 Task: Create in the project TrendForge in Backlog an issue 'Issue with data being truncated when saving to database', assign it to team member softage.3@softage.net and change the status to IN PROGRESS.
Action: Mouse moved to (246, 68)
Screenshot: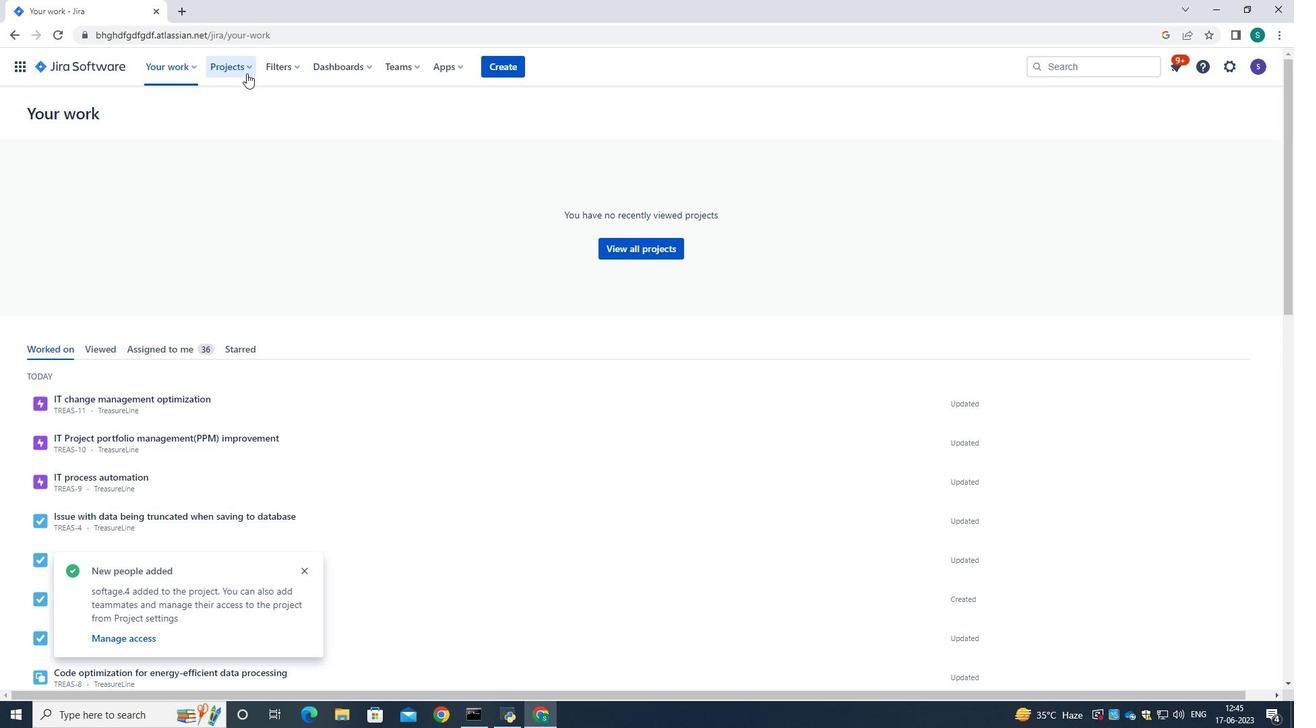 
Action: Mouse pressed left at (246, 68)
Screenshot: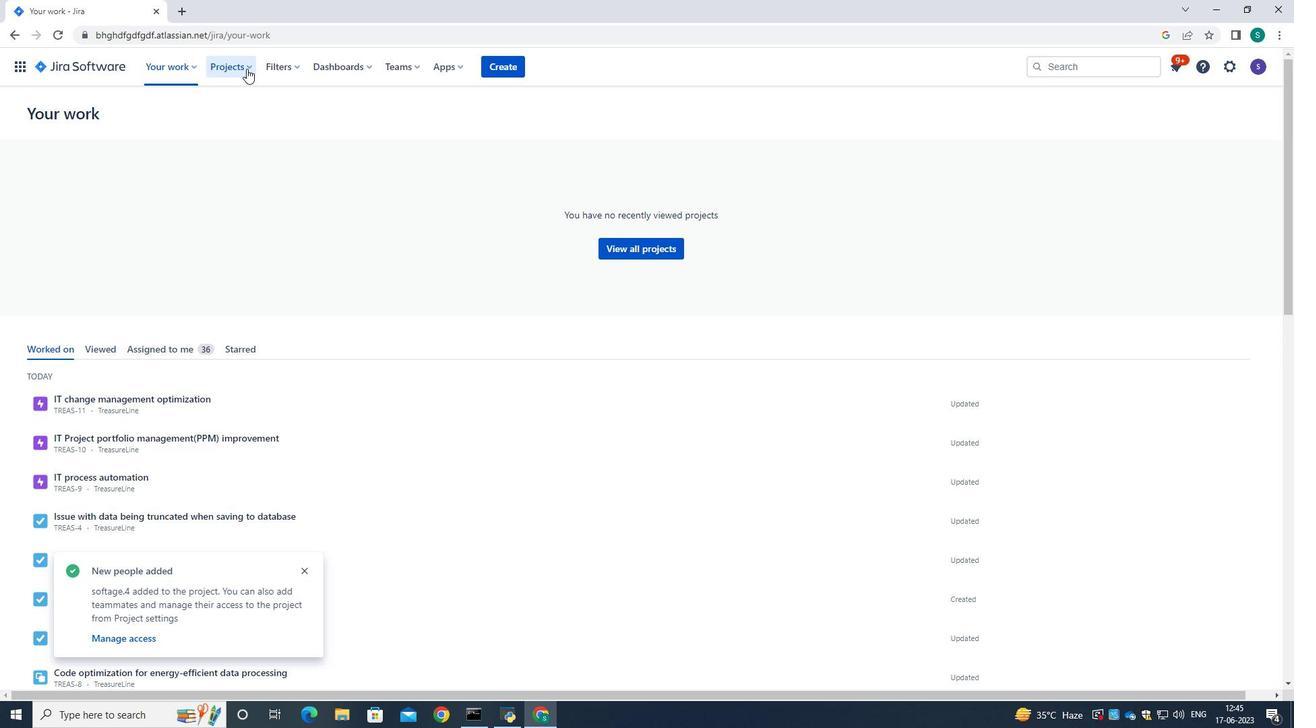 
Action: Mouse moved to (261, 129)
Screenshot: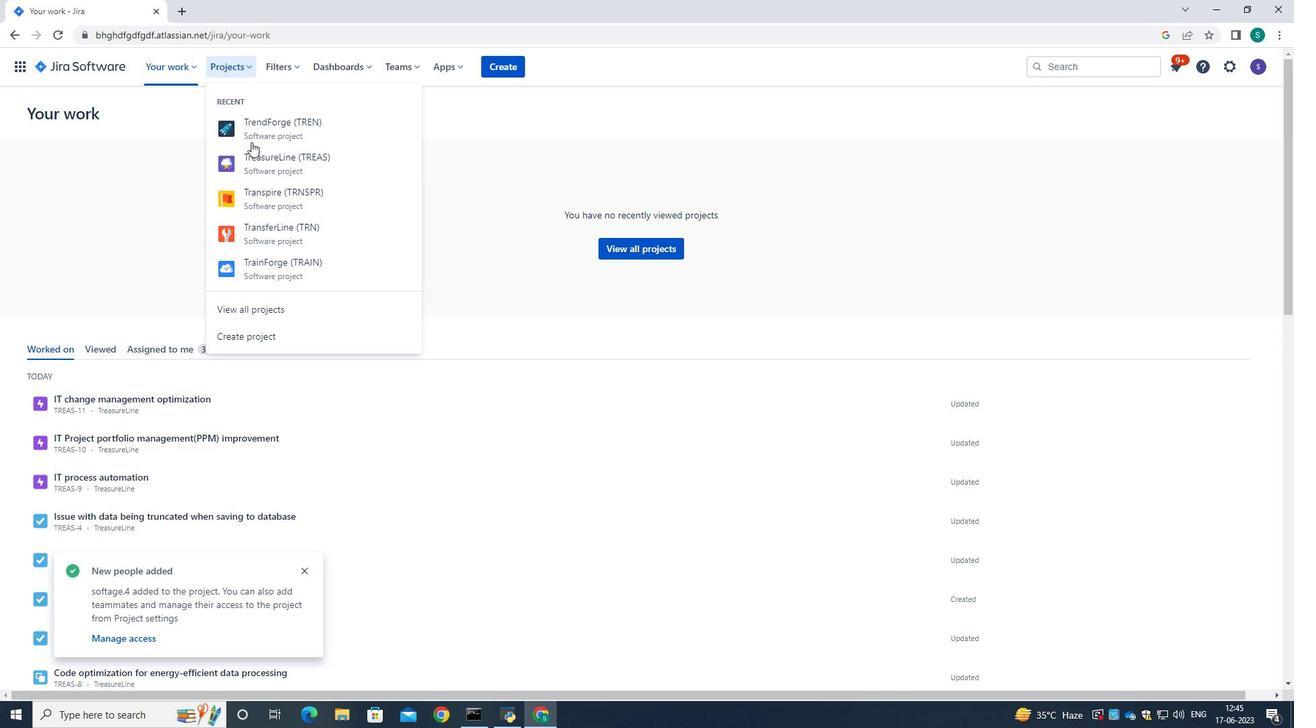 
Action: Mouse pressed left at (261, 129)
Screenshot: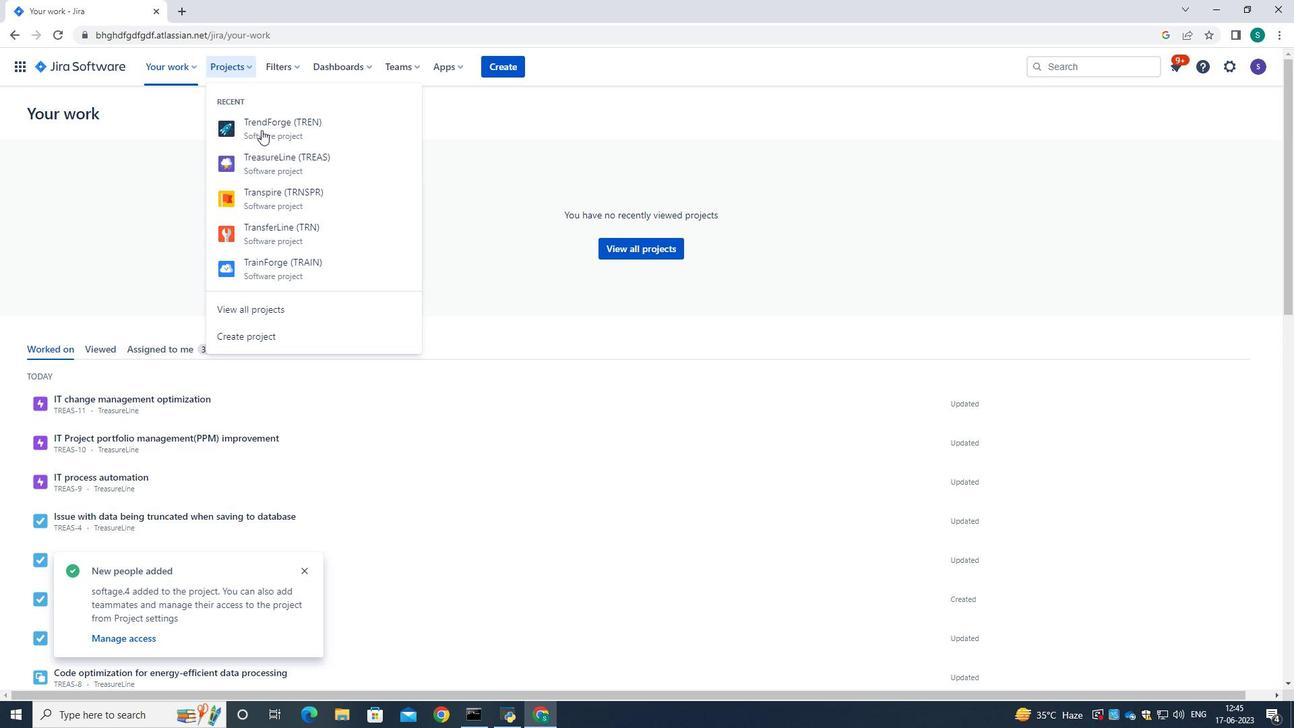 
Action: Mouse moved to (62, 196)
Screenshot: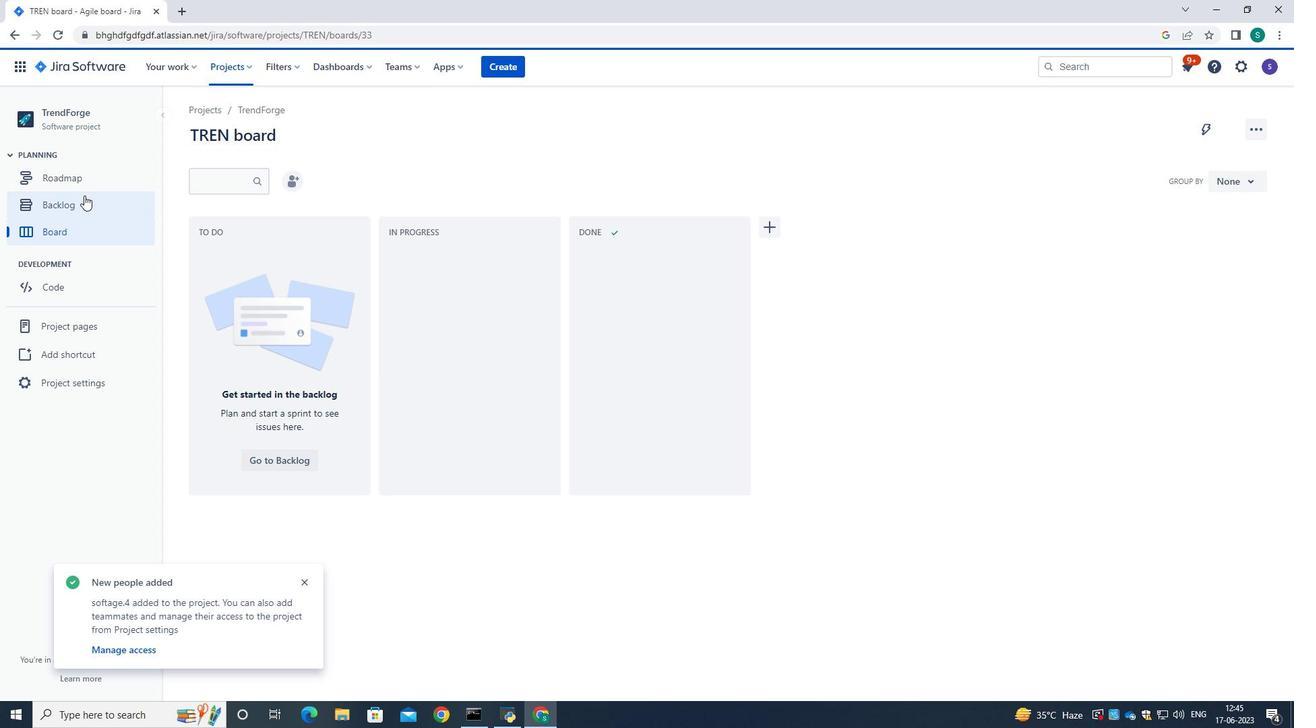 
Action: Mouse pressed left at (62, 196)
Screenshot: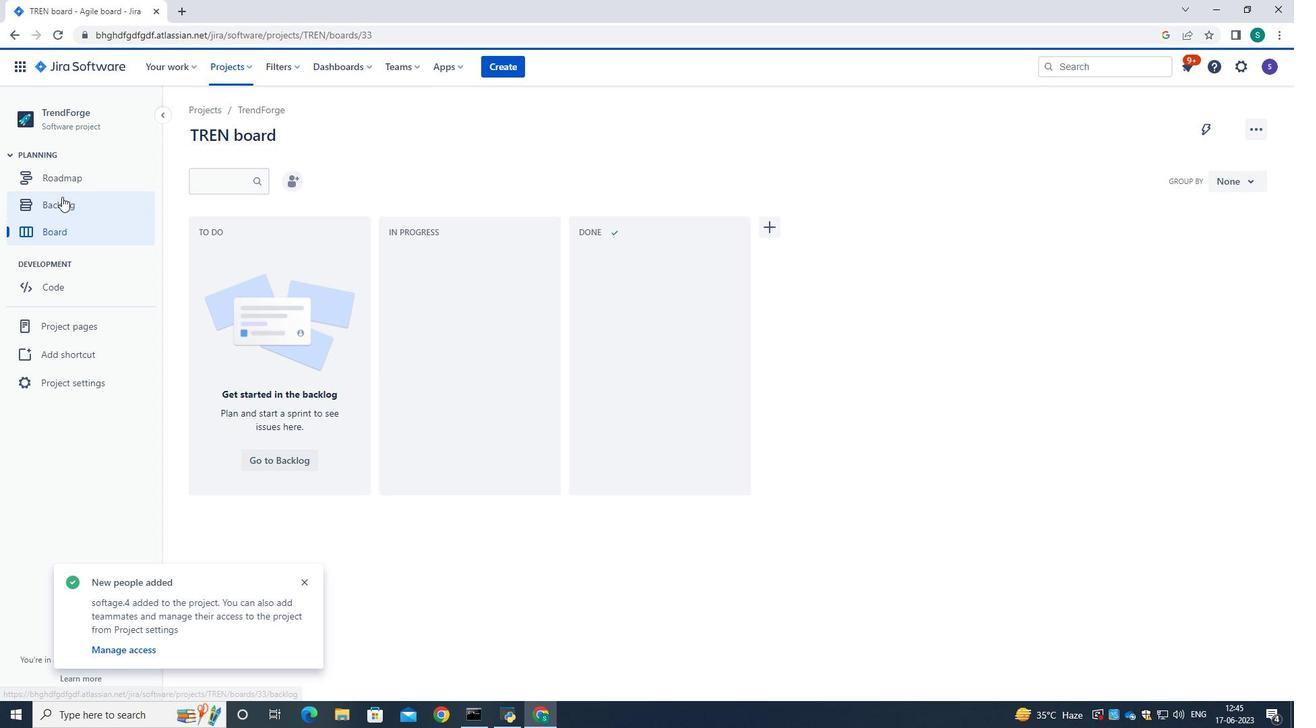 
Action: Mouse moved to (465, 366)
Screenshot: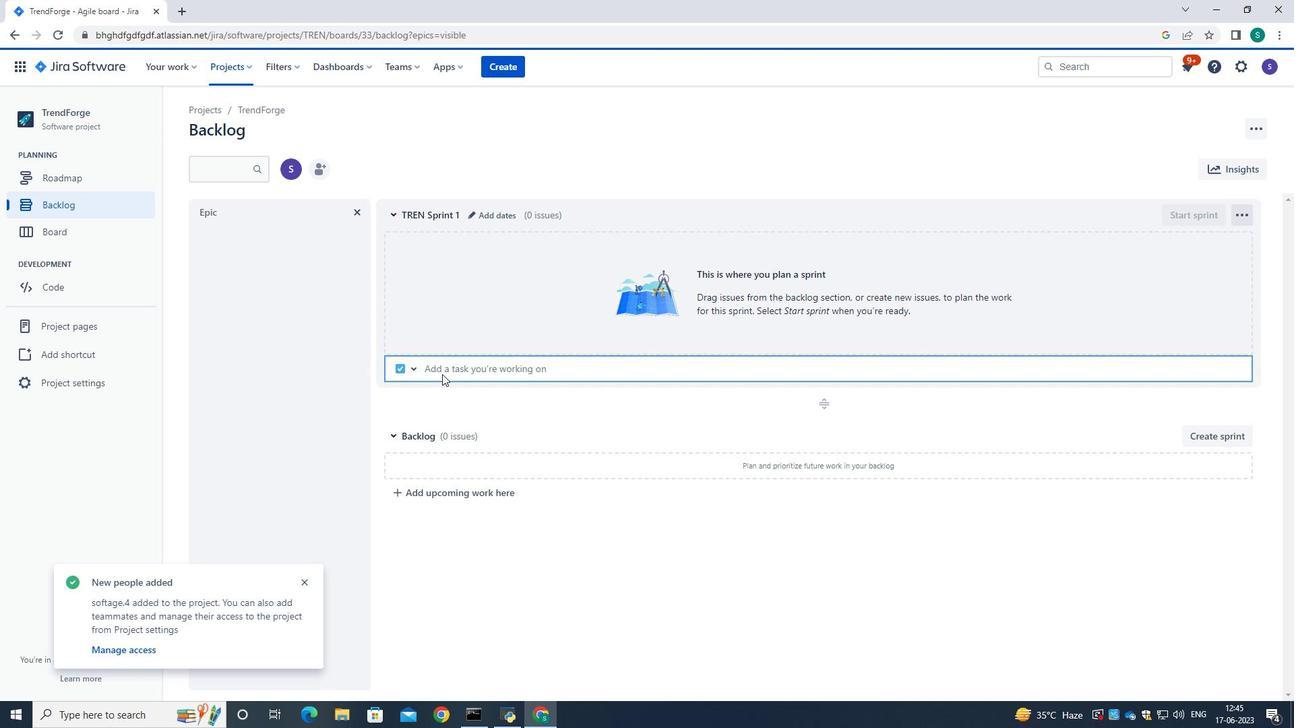 
Action: Mouse pressed left at (465, 366)
Screenshot: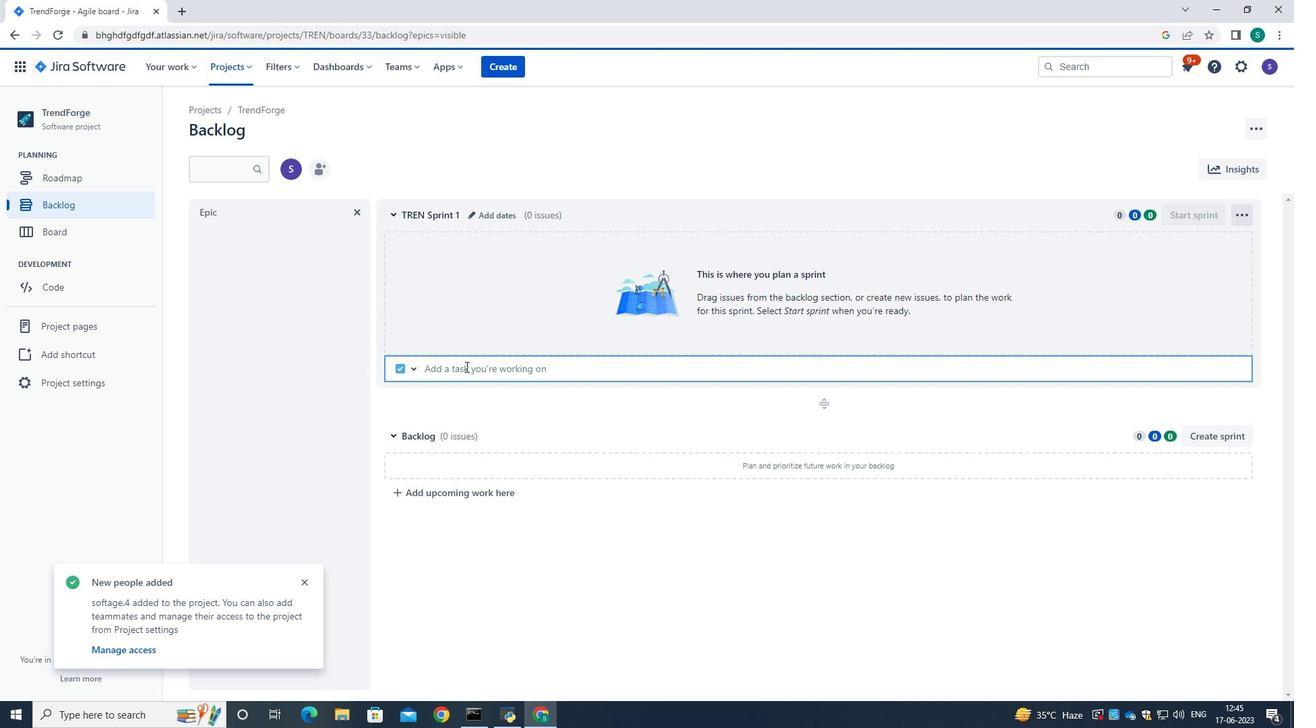 
Action: Mouse moved to (472, 368)
Screenshot: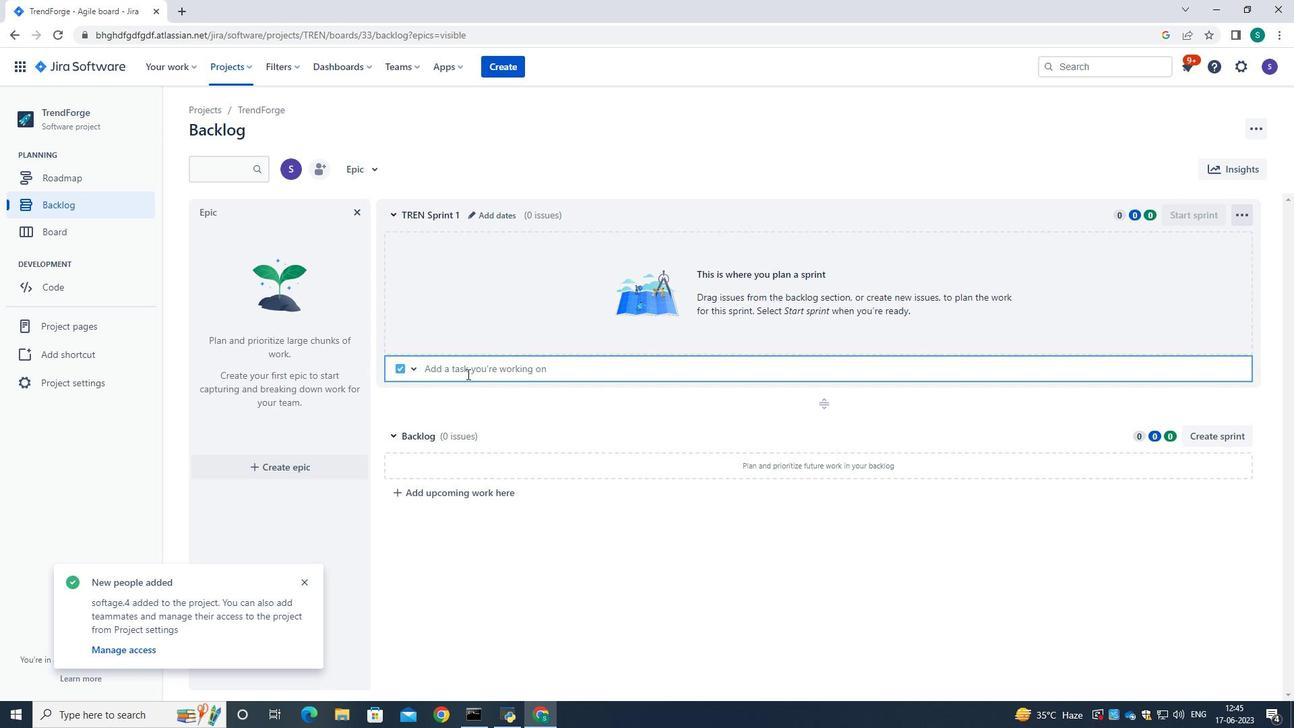
Action: Mouse pressed left at (472, 368)
Screenshot: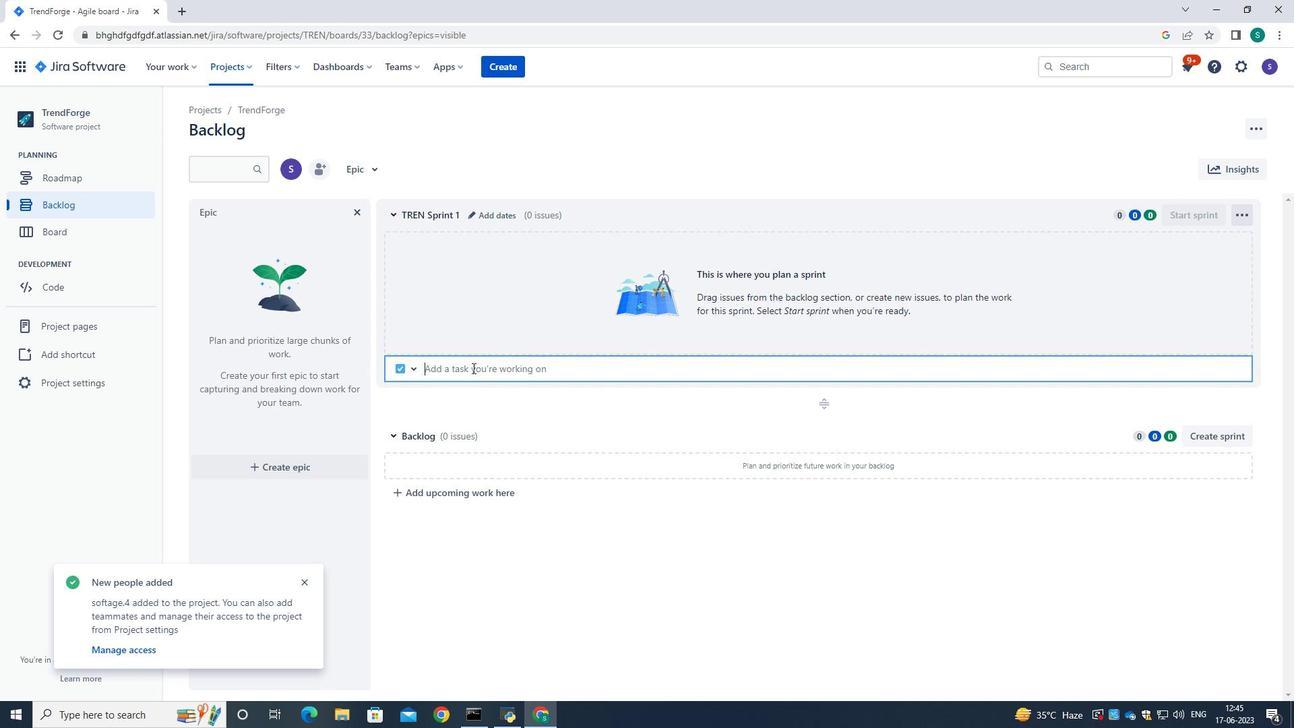 
Action: Mouse moved to (493, 273)
Screenshot: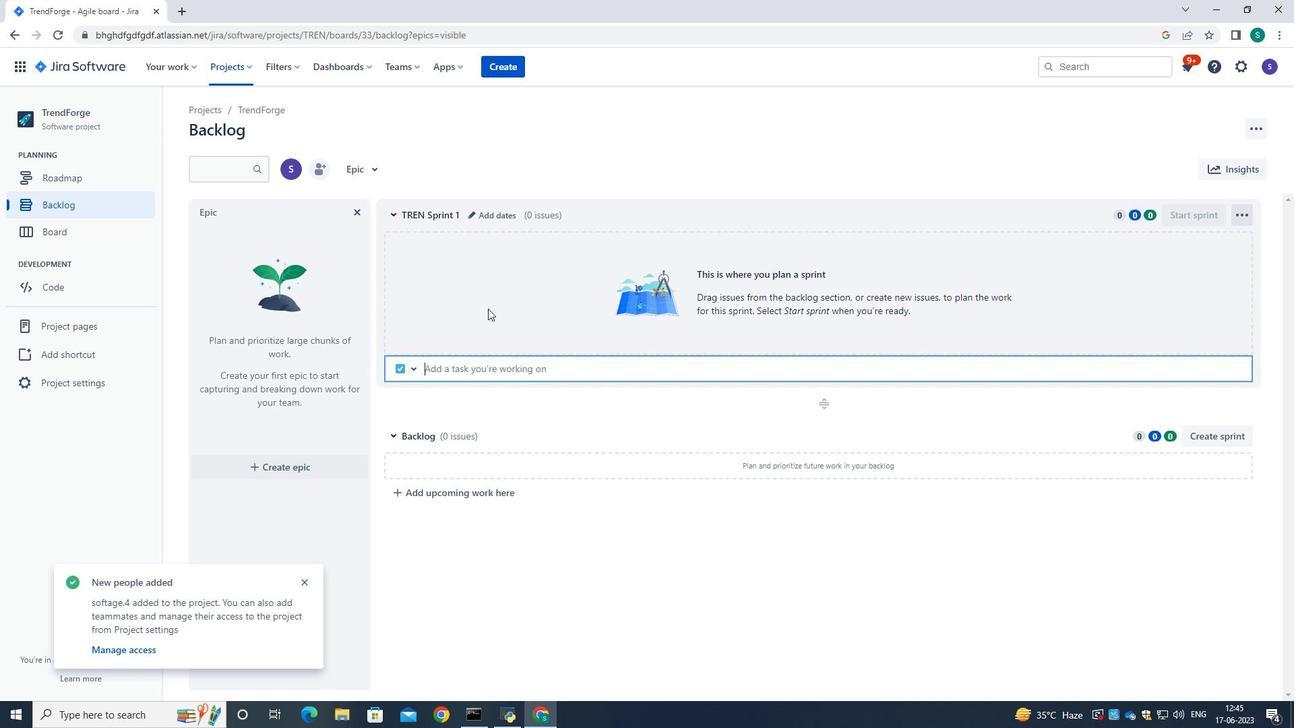 
Action: Mouse pressed left at (493, 273)
Screenshot: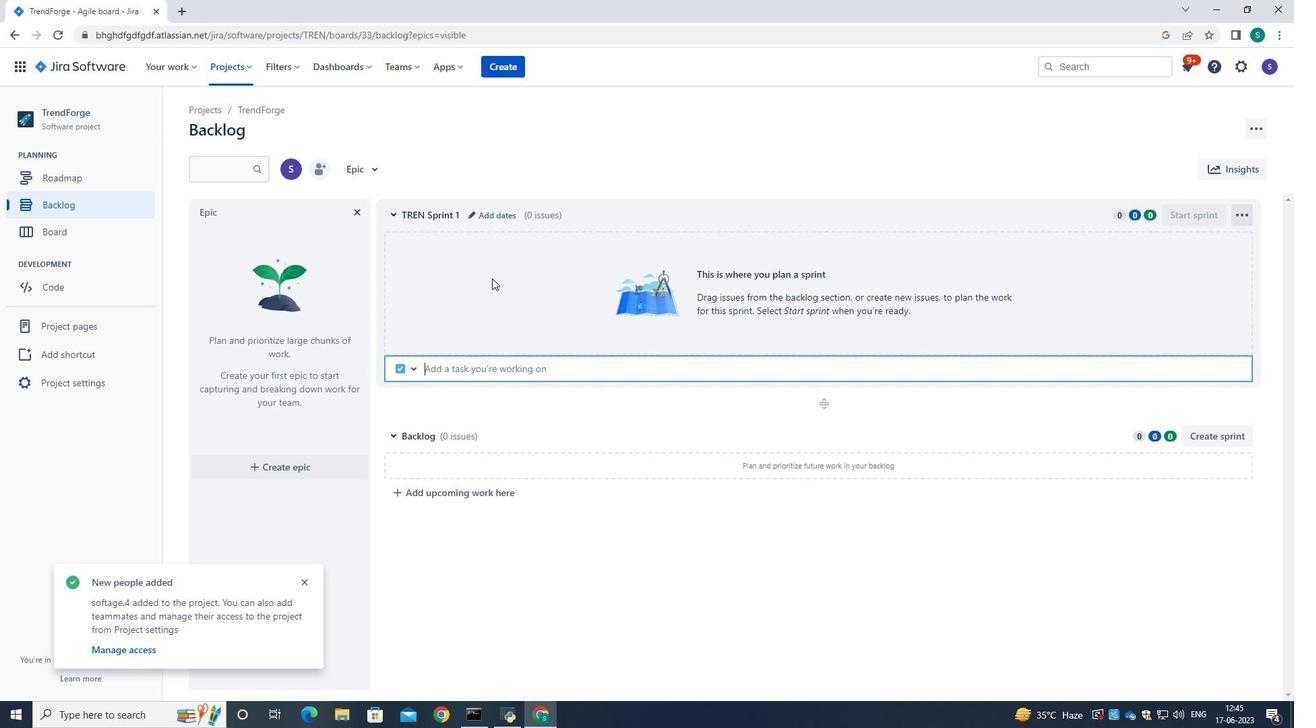 
Action: Mouse moved to (419, 368)
Screenshot: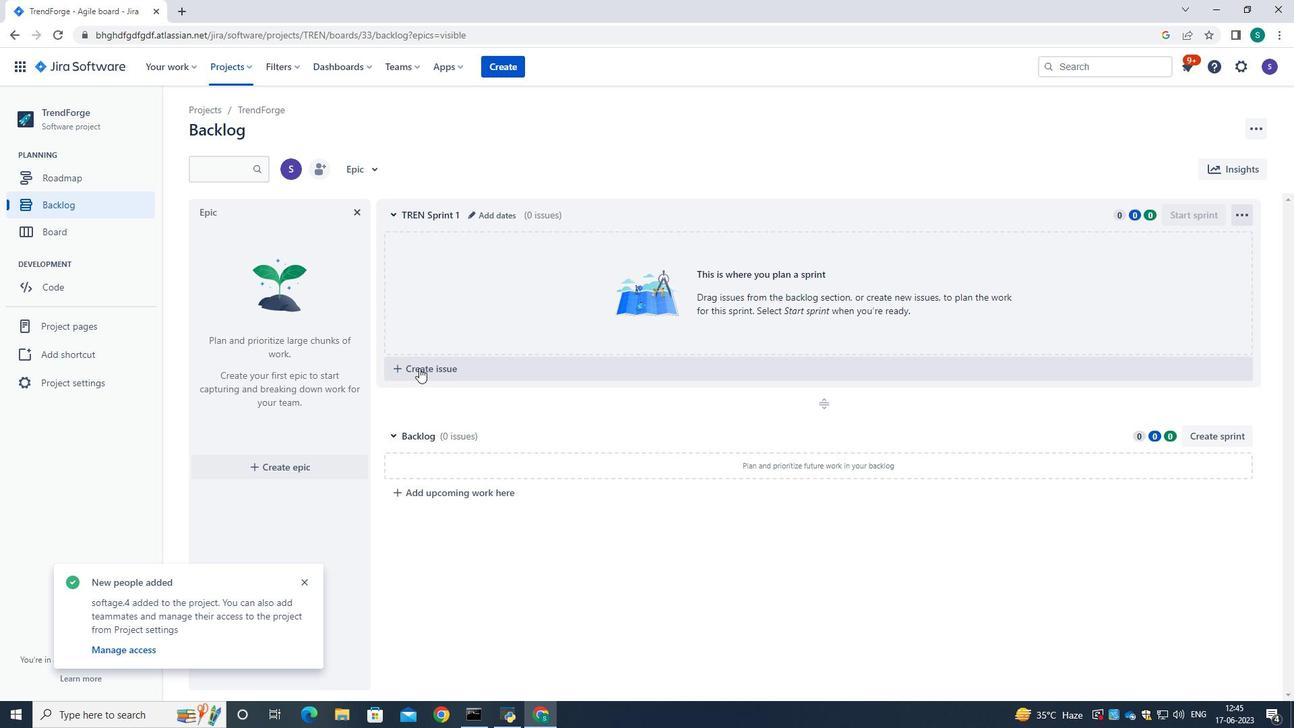 
Action: Mouse pressed left at (419, 368)
Screenshot: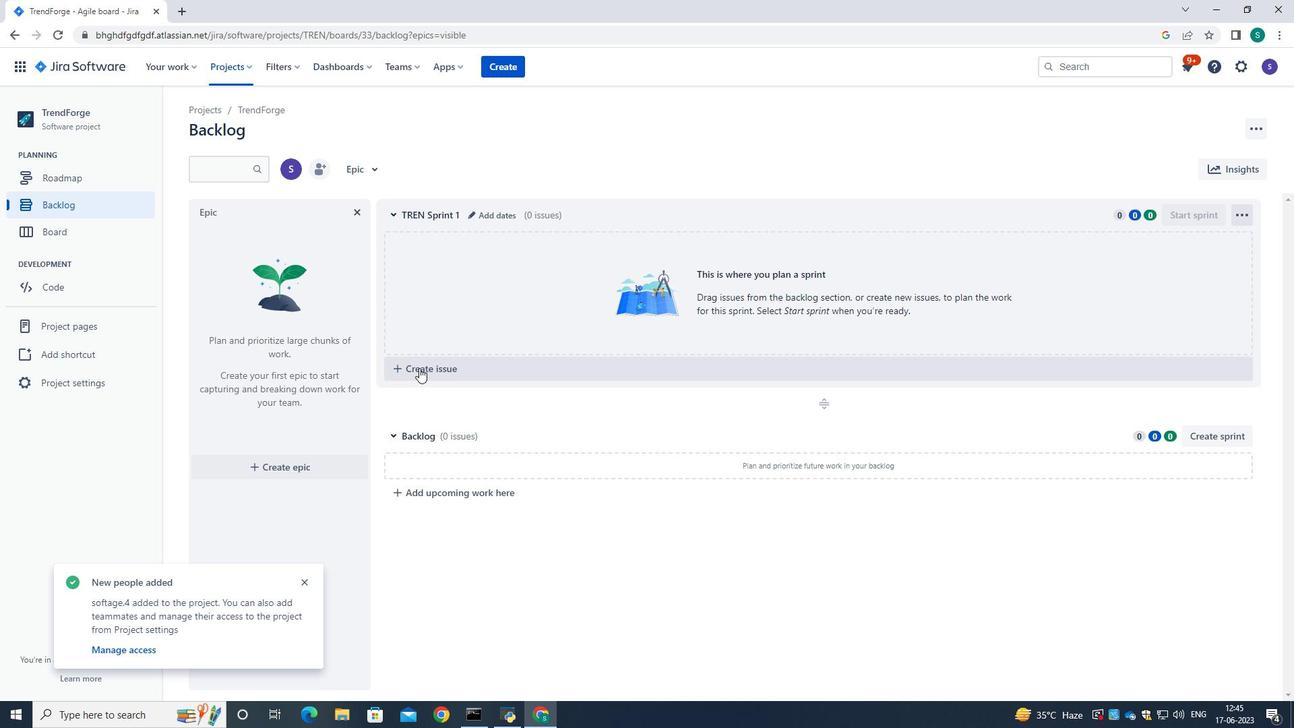
Action: Mouse moved to (463, 365)
Screenshot: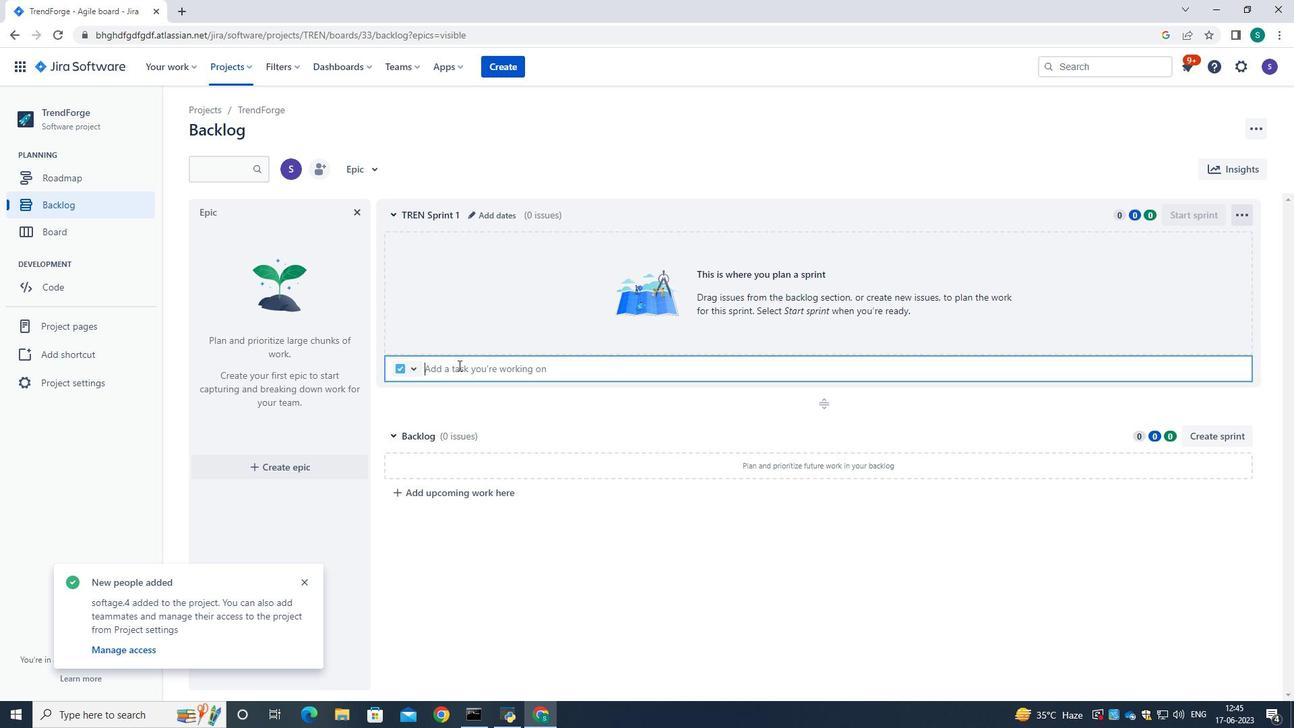 
Action: Mouse pressed left at (463, 365)
Screenshot: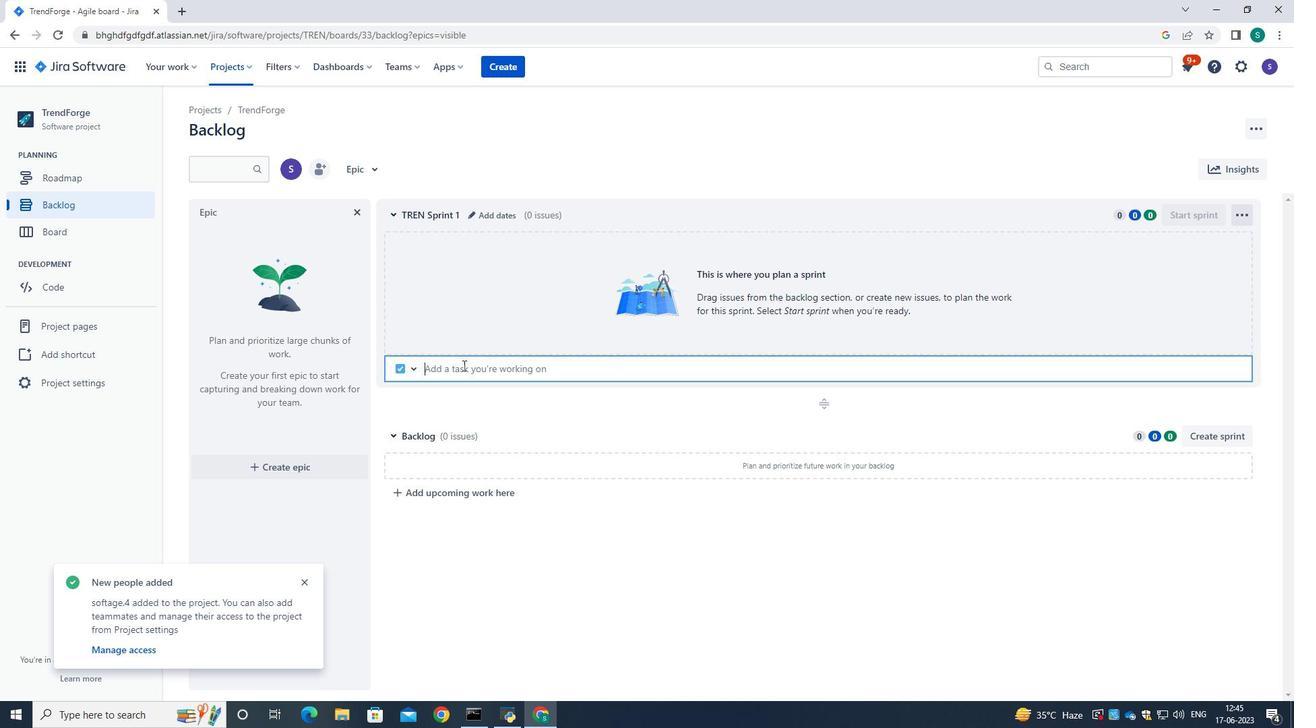 
Action: Key pressed <Key.caps_lock>I<Key.caps_lock>ssue<Key.space>with<Key.space>data<Key.space>beigh<Key.space><Key.backspace><Key.backspace><Key.backspace>ng<Key.space>truncated<Key.space>when<Key.space>saving<Key.space>to<Key.space>database<Key.enter>
Screenshot: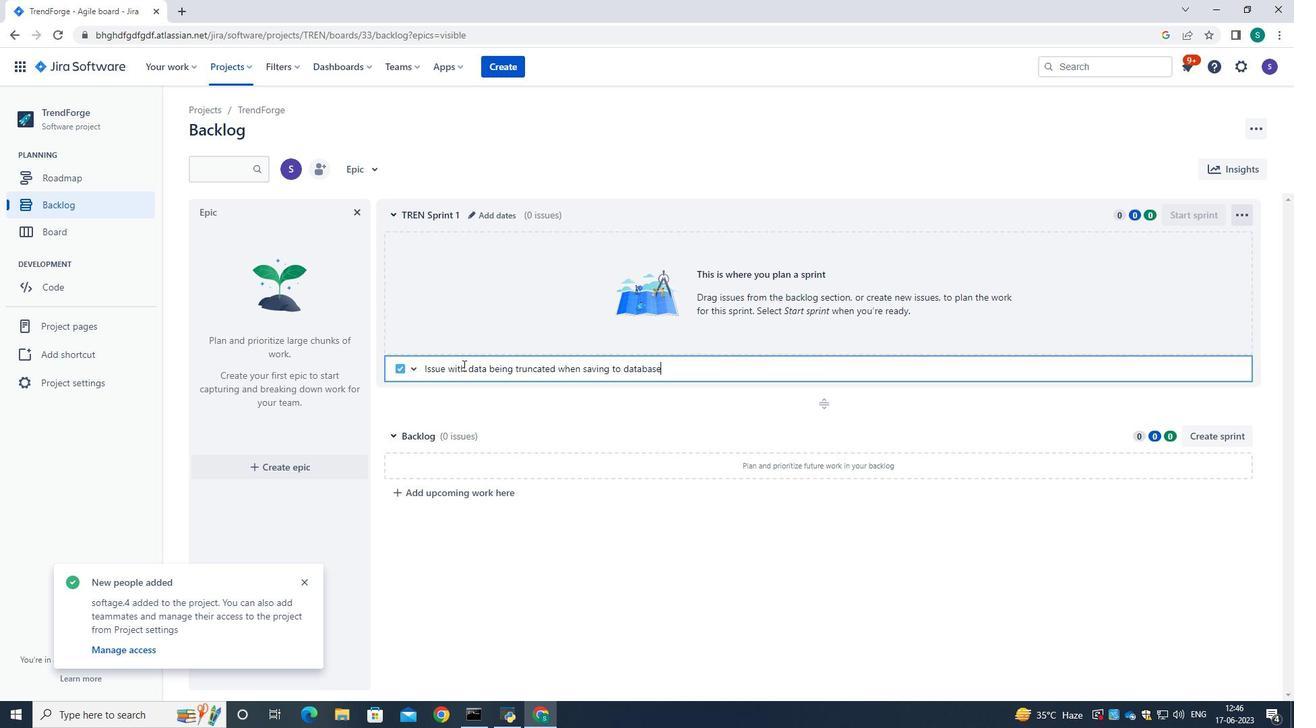 
Action: Mouse moved to (1210, 245)
Screenshot: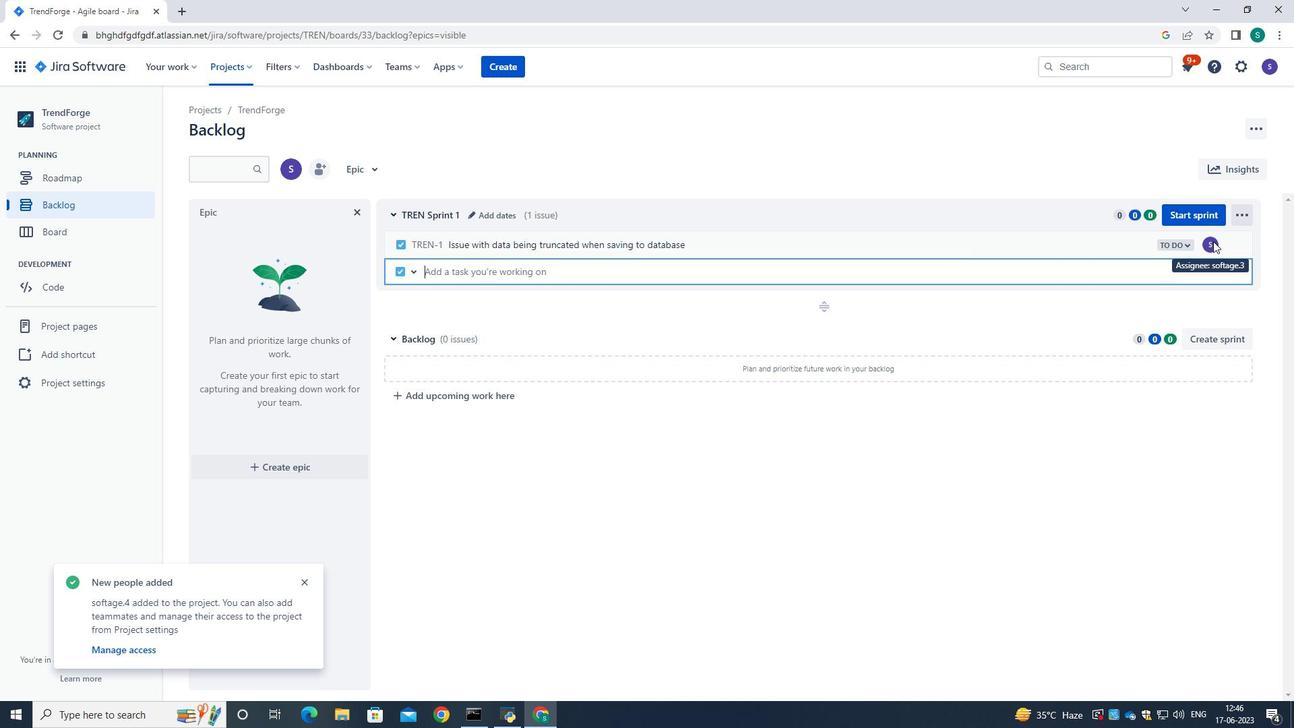 
Action: Mouse pressed left at (1210, 245)
Screenshot: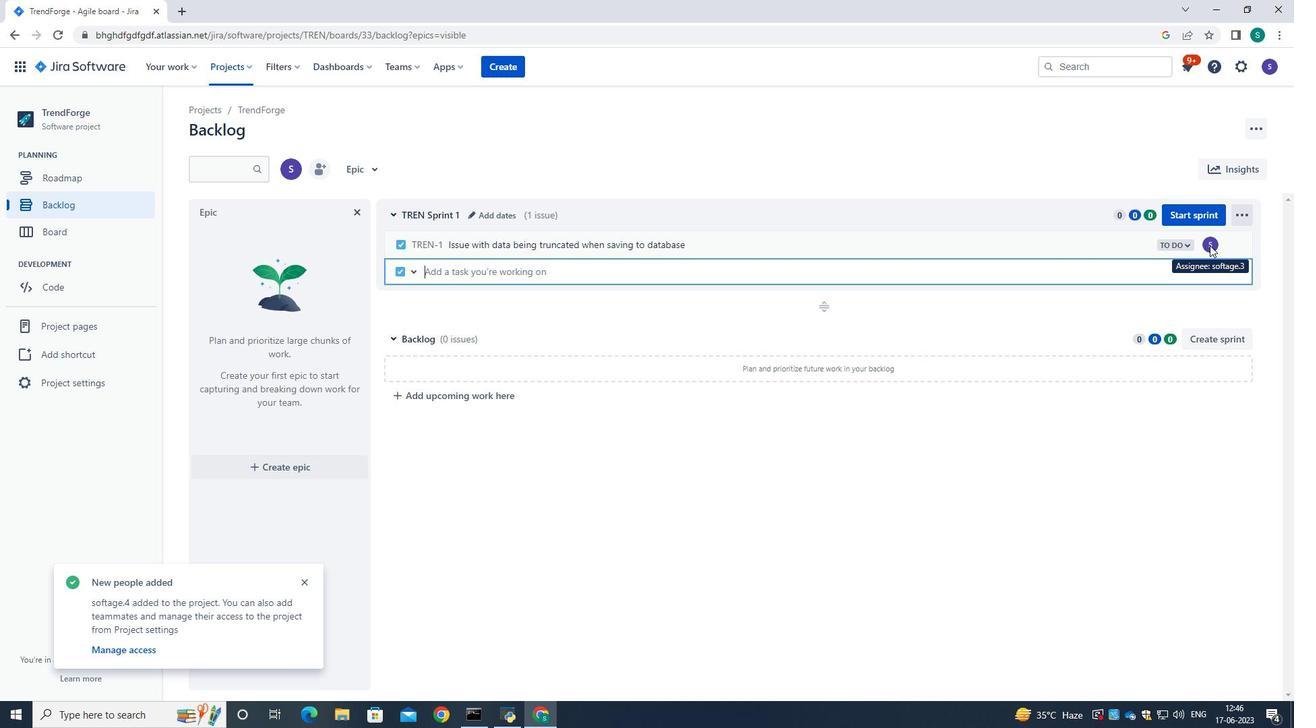 
Action: Mouse moved to (1211, 242)
Screenshot: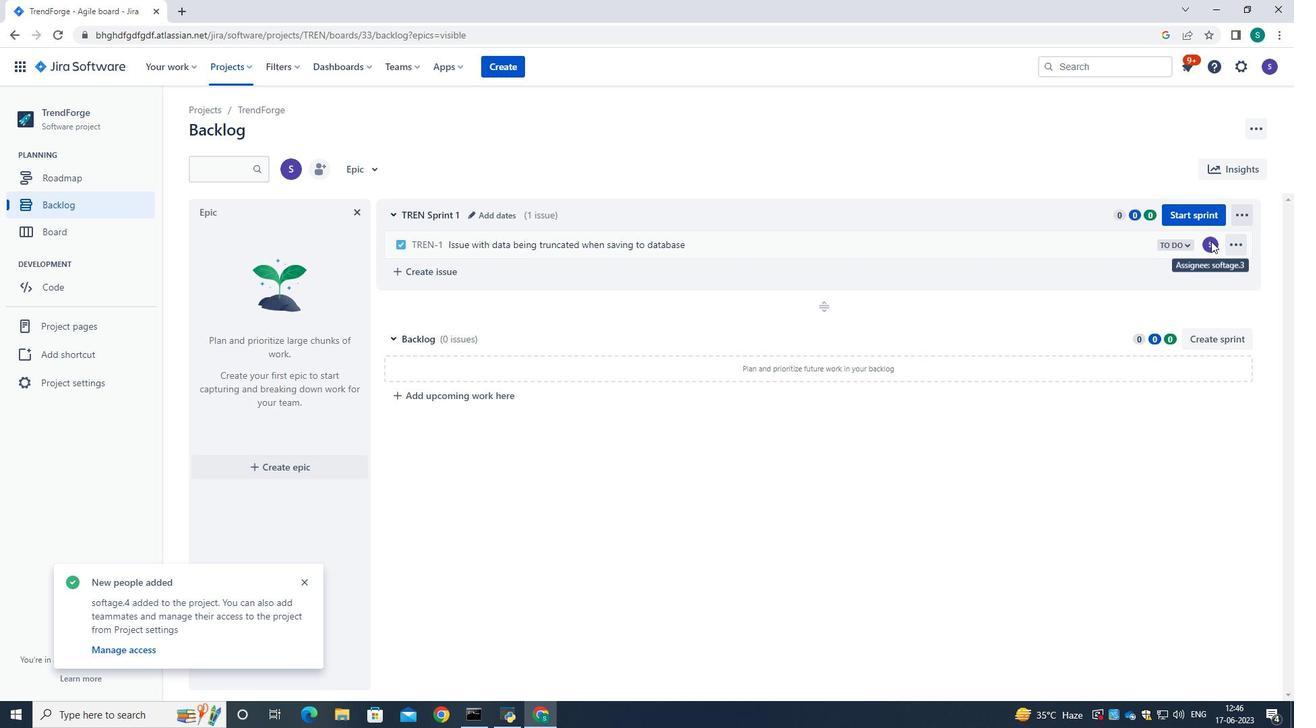 
Action: Mouse pressed left at (1211, 242)
Screenshot: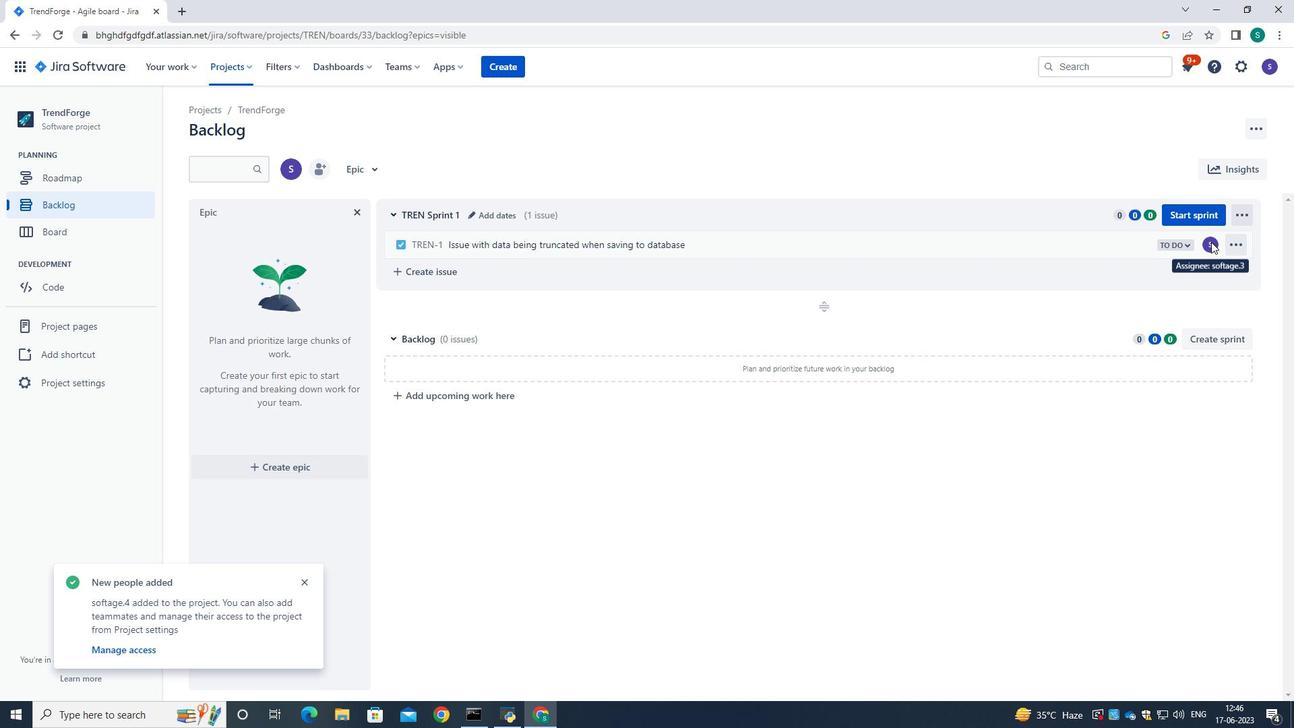 
Action: Mouse moved to (1130, 280)
Screenshot: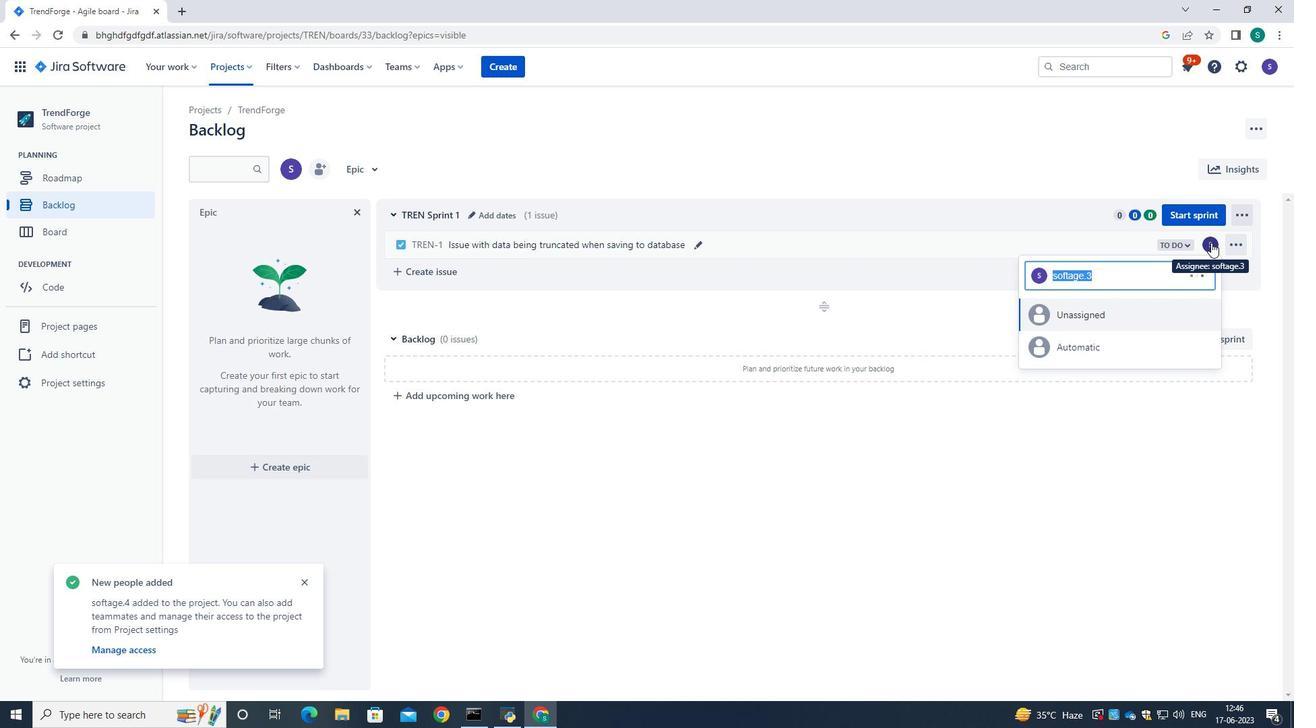 
Action: Key pressed softage.3<Key.shift>@softage.net
Screenshot: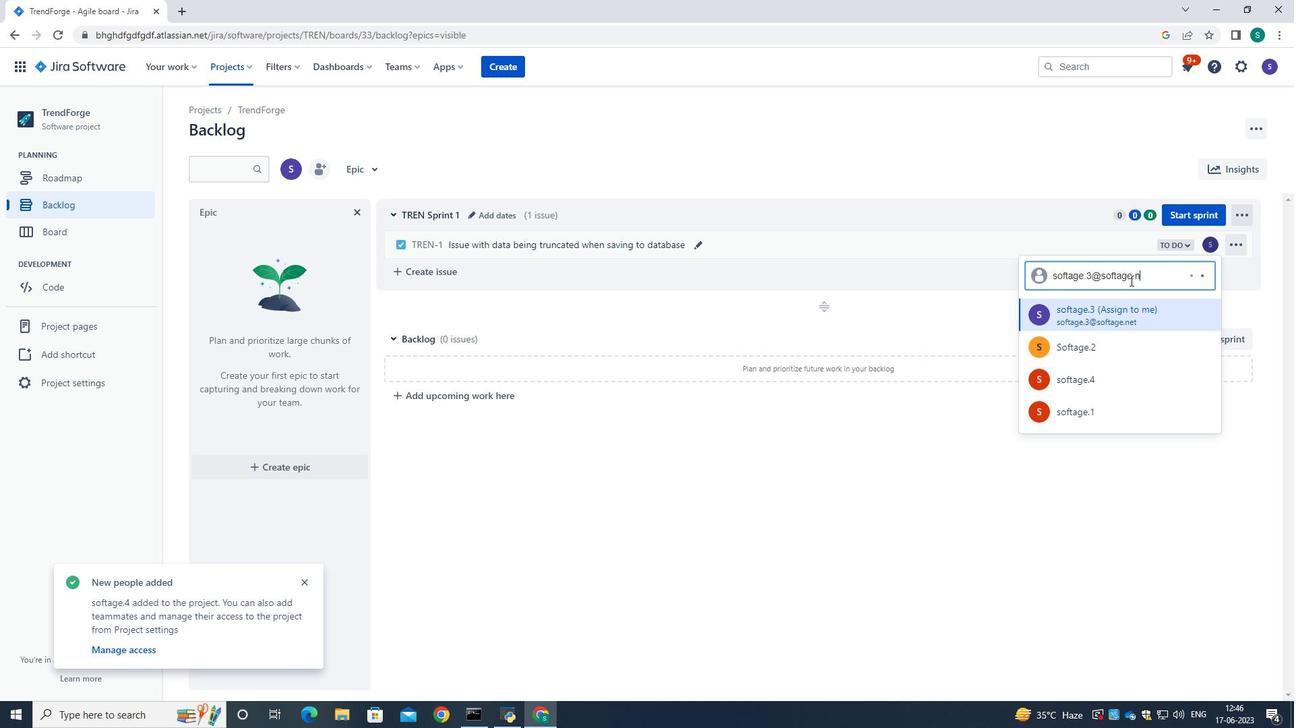 
Action: Mouse moved to (1123, 304)
Screenshot: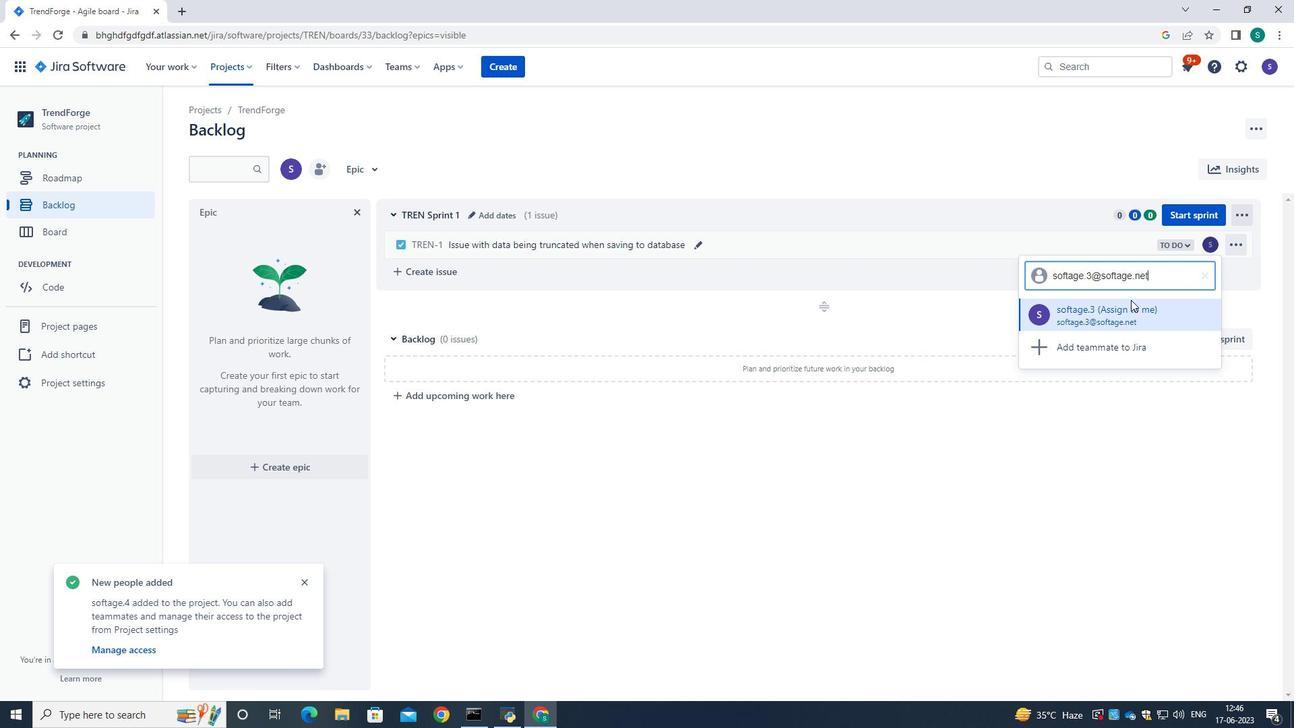 
Action: Mouse pressed left at (1123, 304)
Screenshot: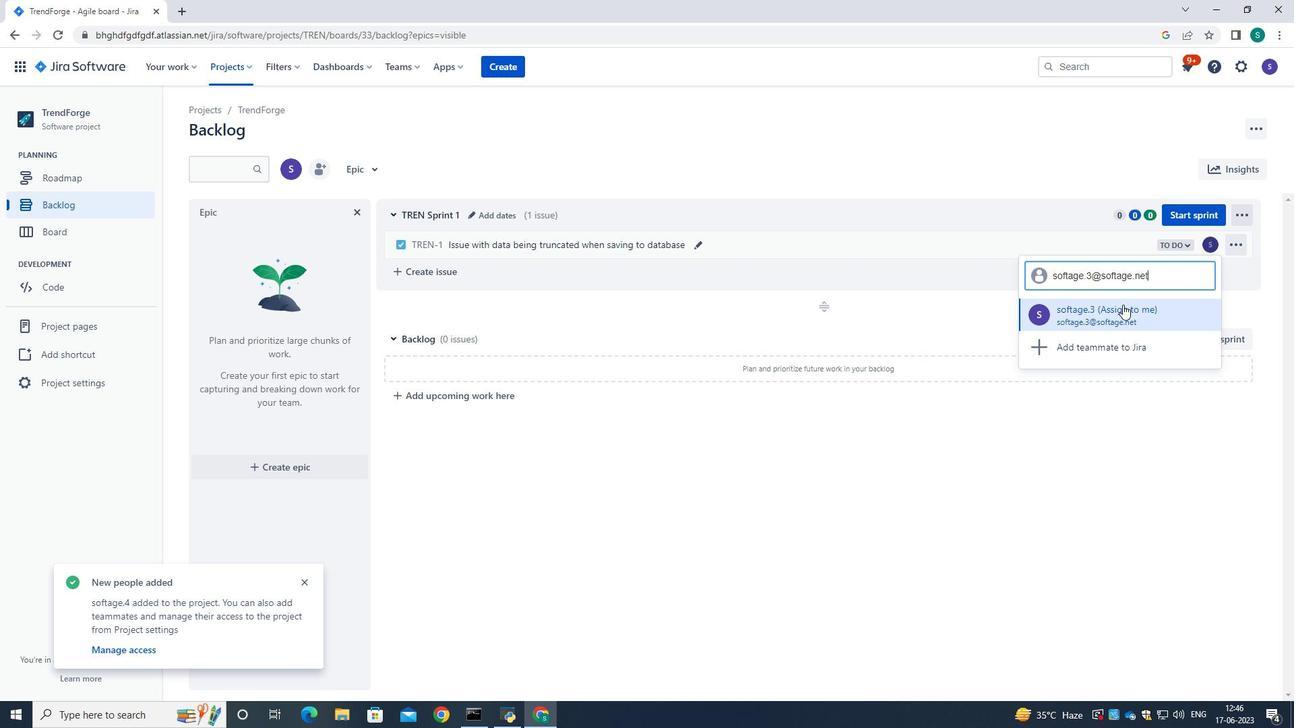 
Action: Mouse moved to (1182, 244)
Screenshot: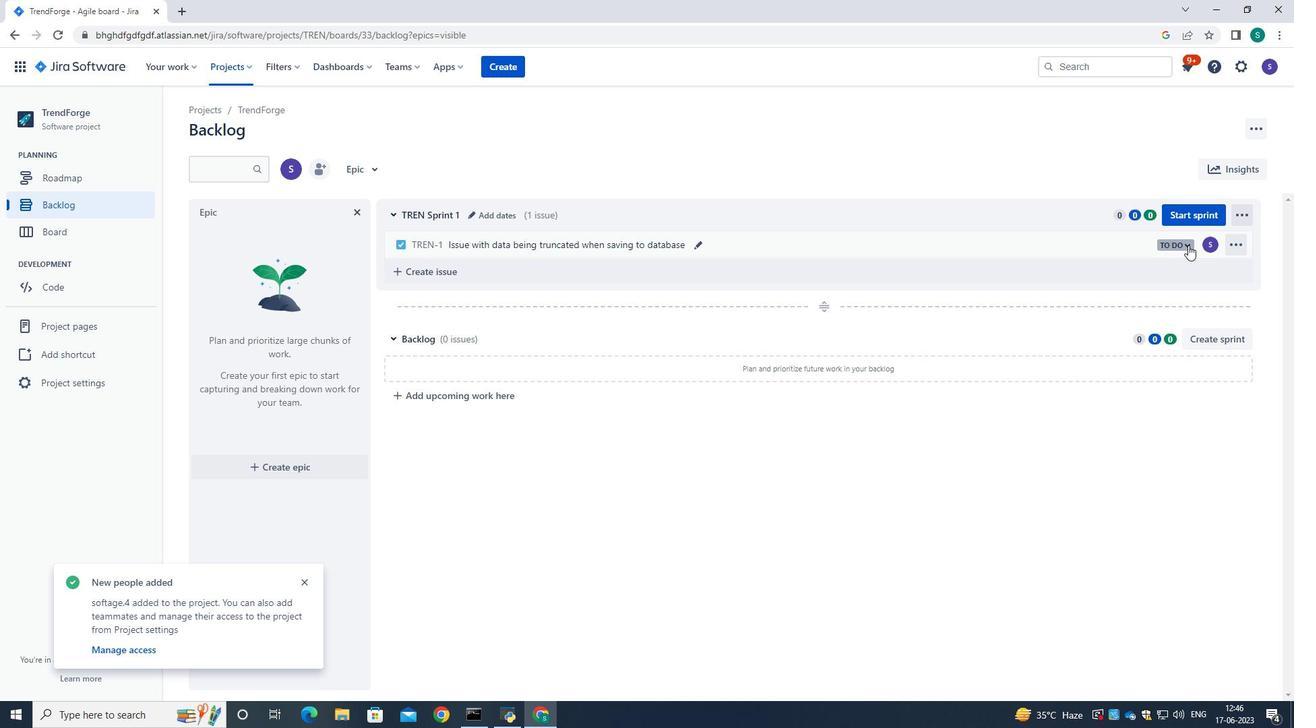 
Action: Mouse pressed left at (1182, 244)
Screenshot: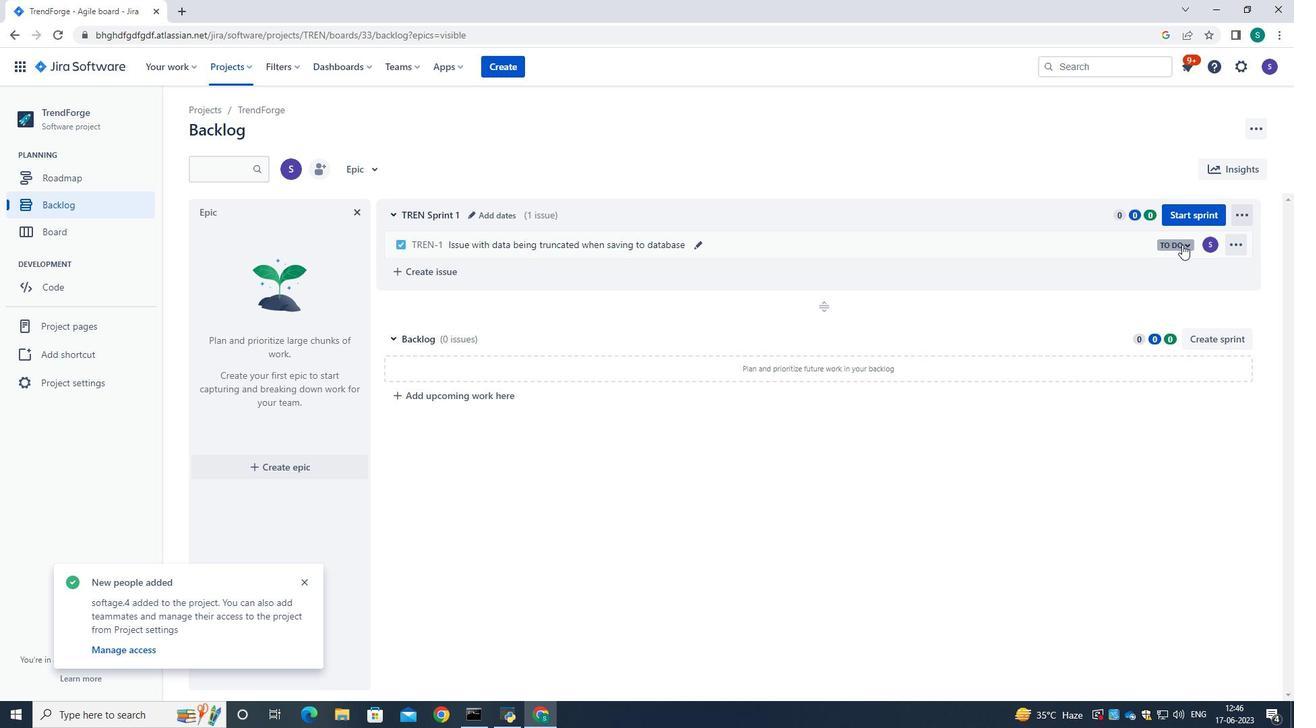 
Action: Mouse moved to (1115, 273)
Screenshot: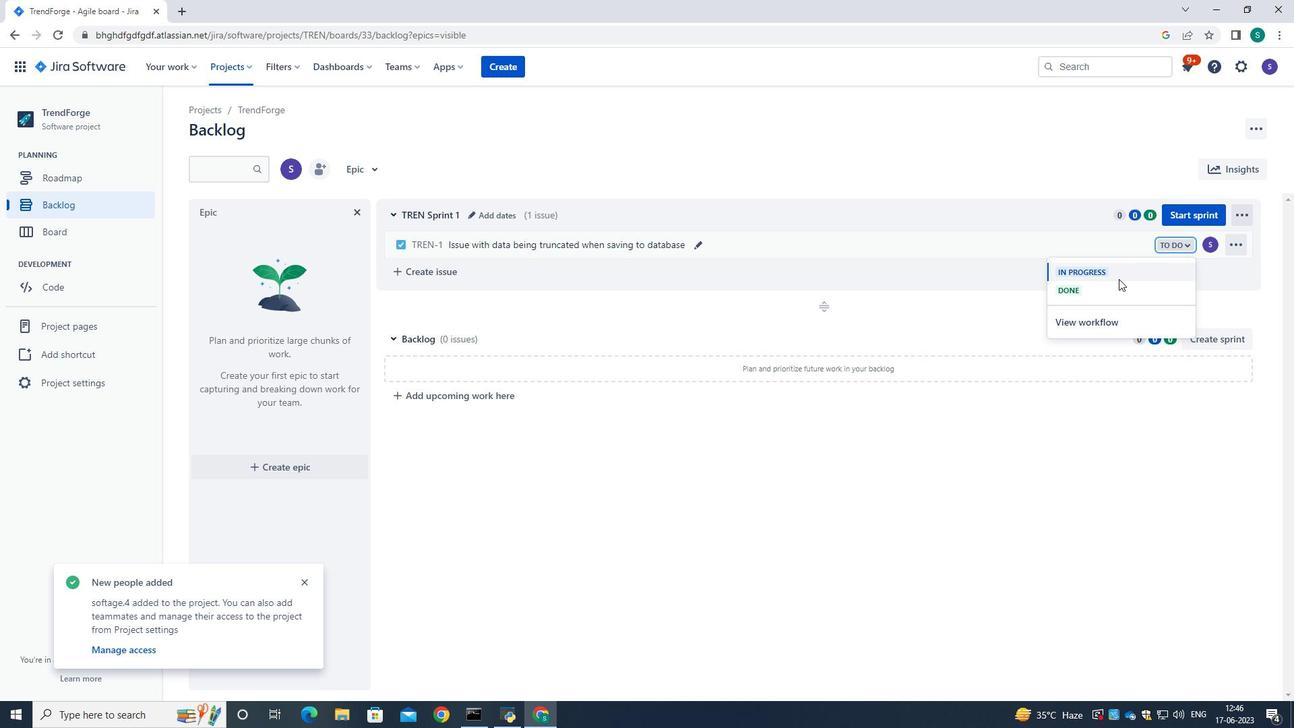 
Action: Mouse pressed left at (1115, 273)
Screenshot: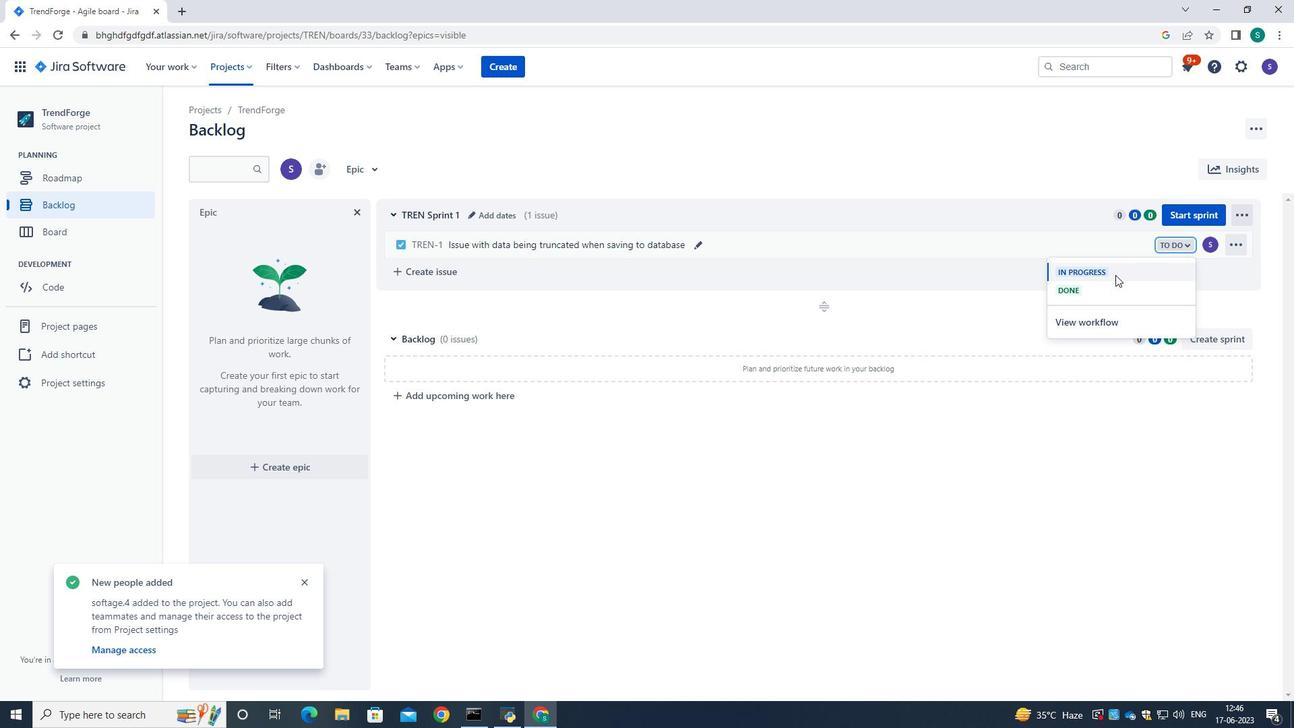 
Action: Mouse moved to (1008, 178)
Screenshot: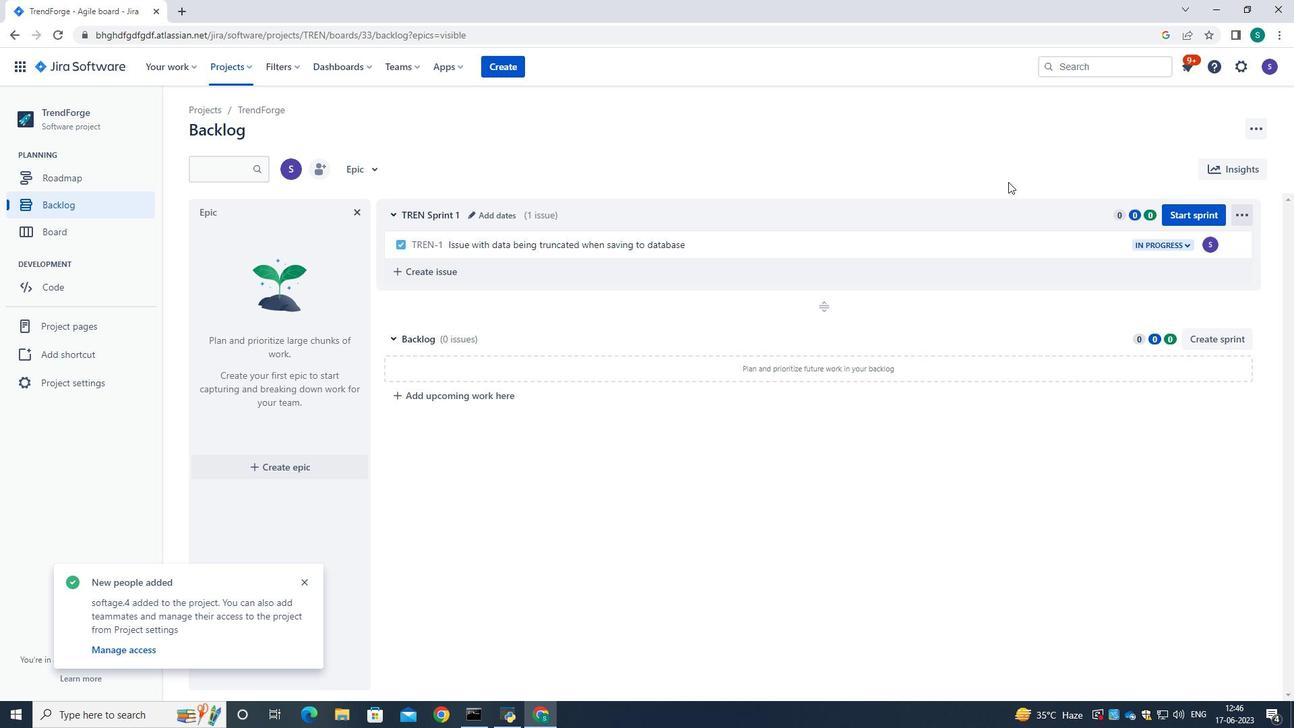 
Action: Mouse pressed left at (1008, 178)
Screenshot: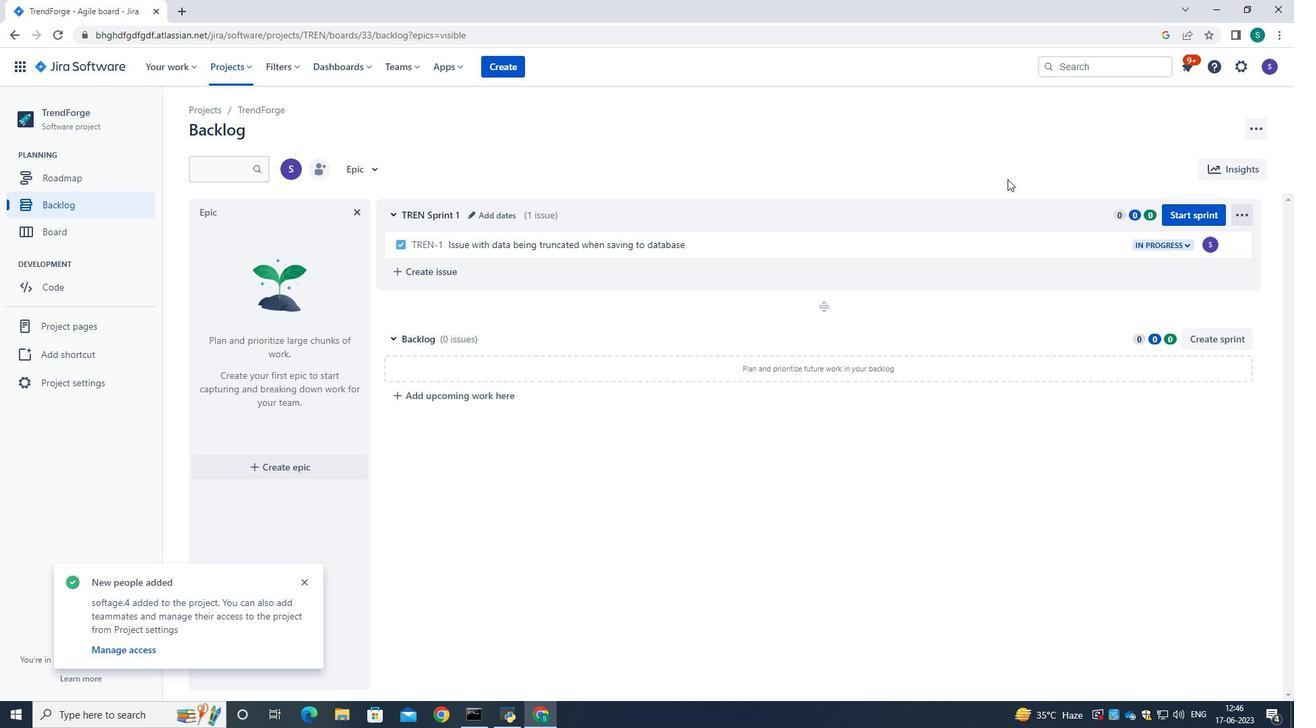
